 Task: Start in the project Wayfarer the sprint 'Full Throttle', with a duration of 3 weeks.
Action: Mouse moved to (170, 46)
Screenshot: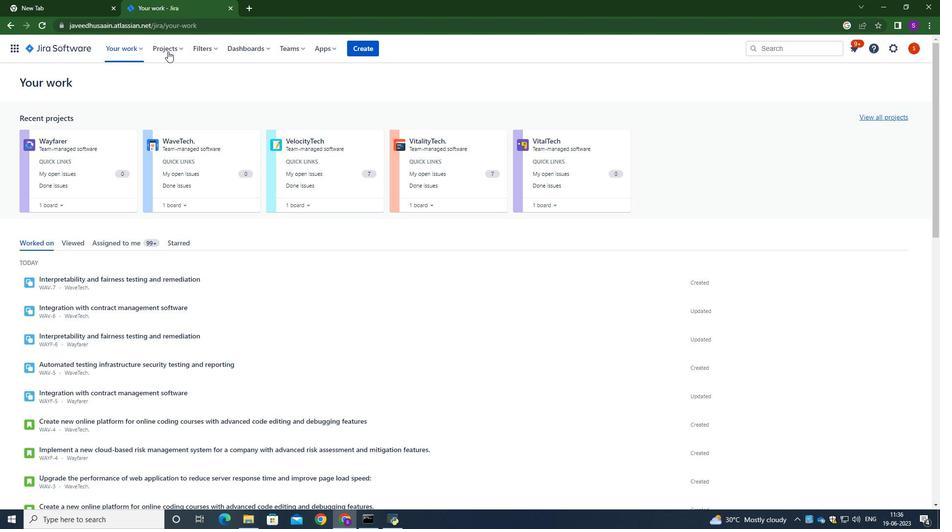 
Action: Mouse pressed left at (170, 46)
Screenshot: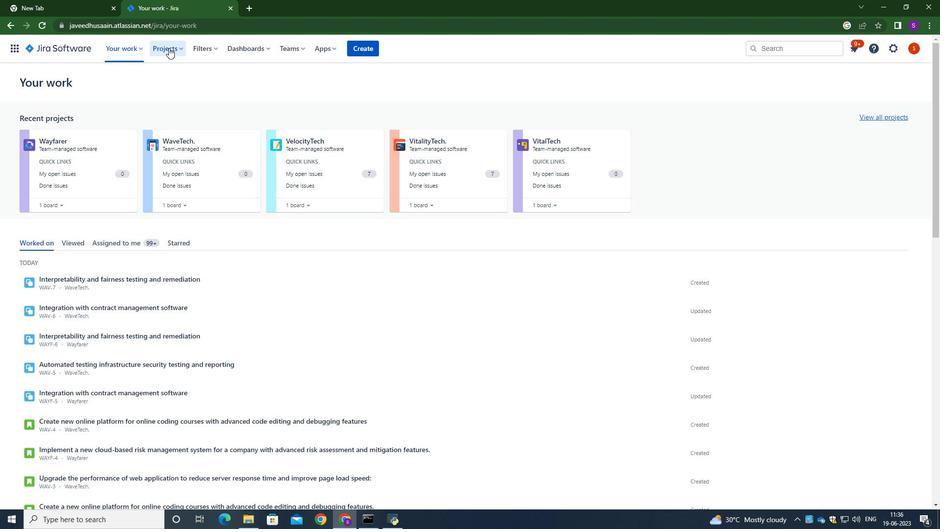 
Action: Mouse moved to (203, 113)
Screenshot: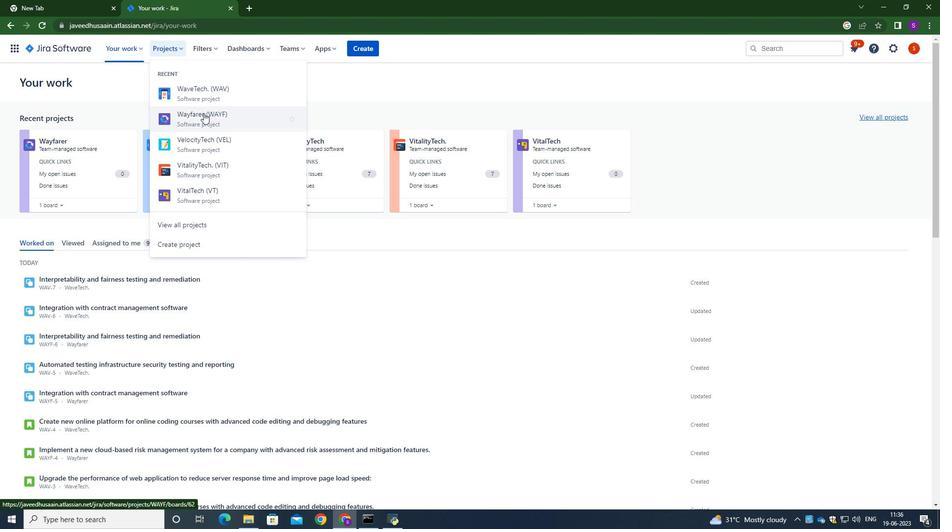 
Action: Mouse pressed left at (203, 113)
Screenshot: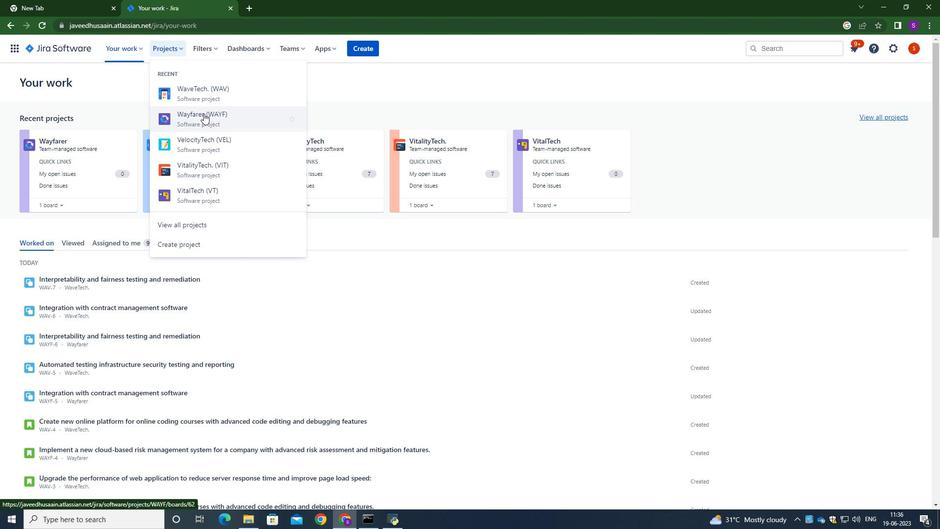 
Action: Mouse moved to (56, 151)
Screenshot: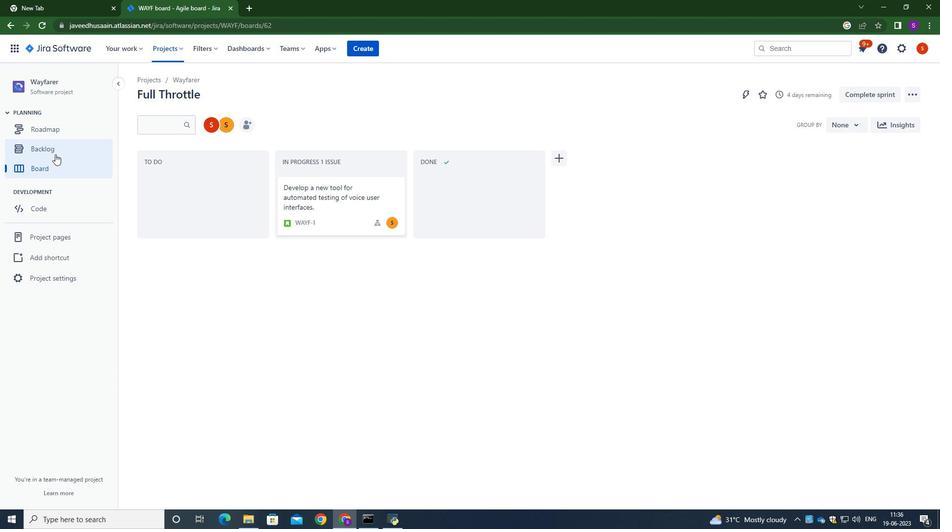
Action: Mouse pressed left at (56, 151)
Screenshot: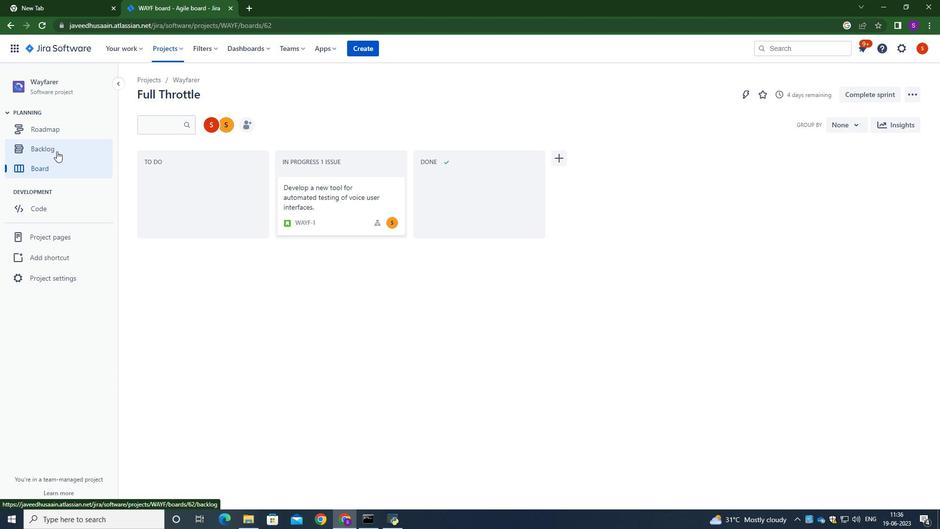 
Action: Mouse moved to (873, 331)
Screenshot: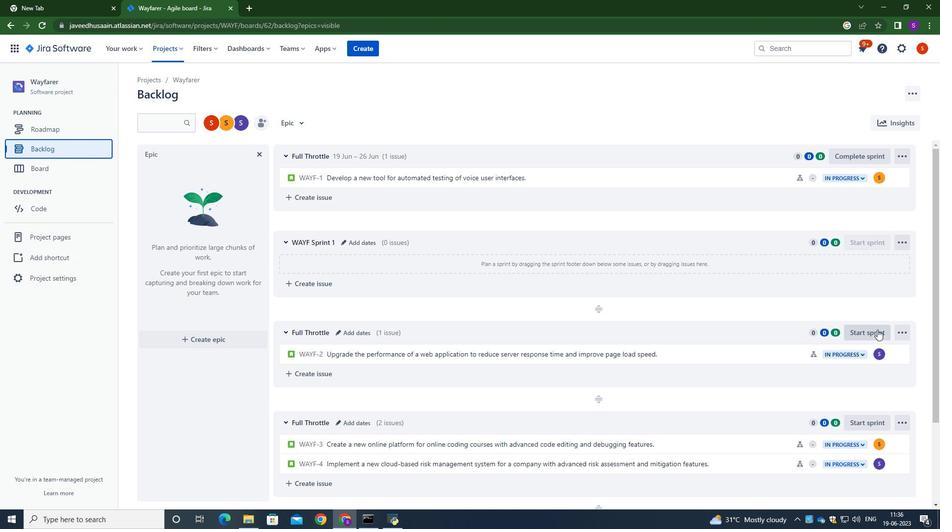 
Action: Mouse pressed left at (873, 331)
Screenshot: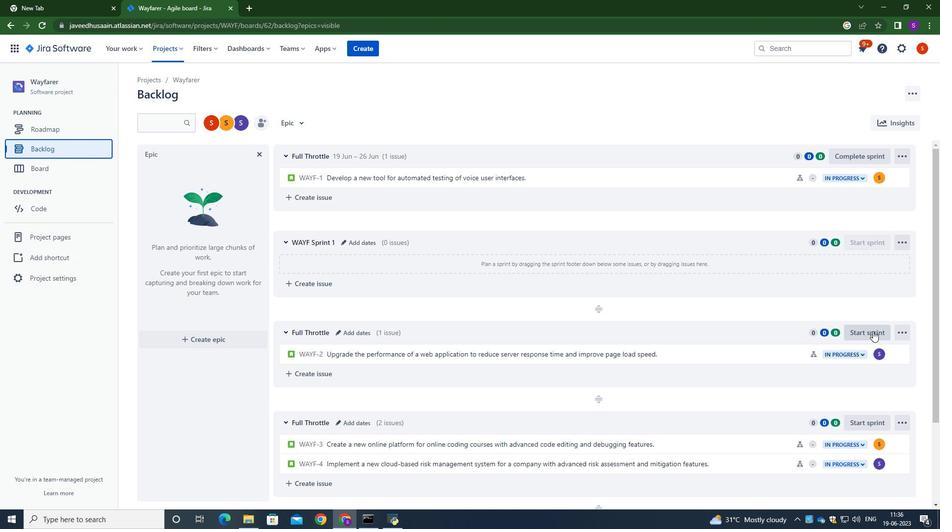 
Action: Mouse moved to (398, 172)
Screenshot: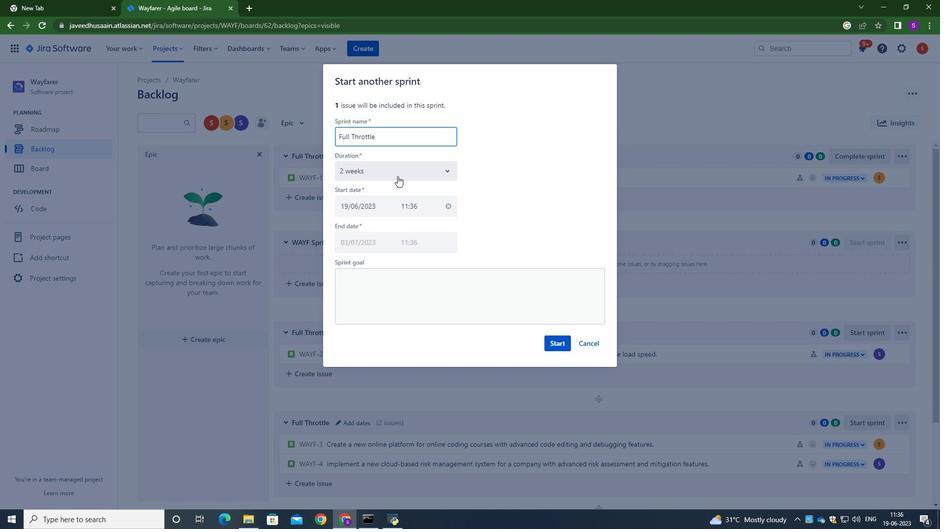 
Action: Mouse pressed left at (398, 172)
Screenshot: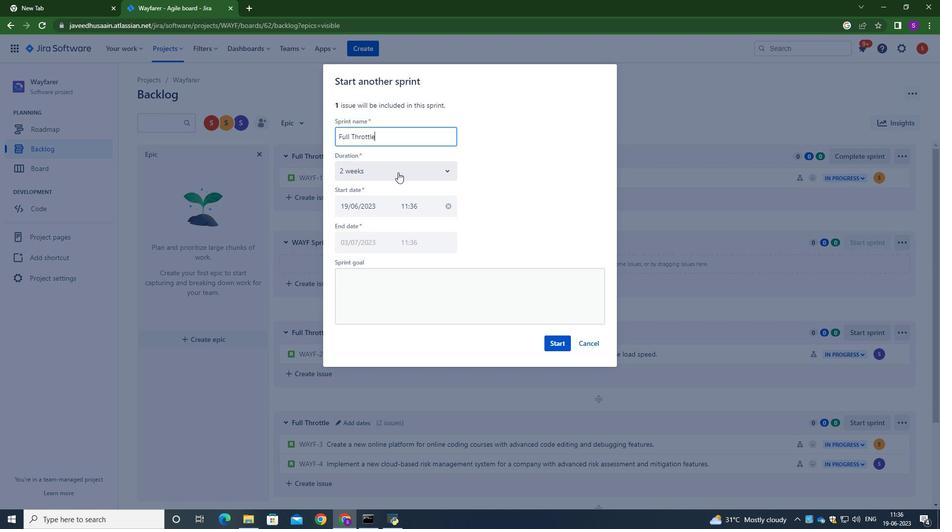 
Action: Mouse moved to (388, 226)
Screenshot: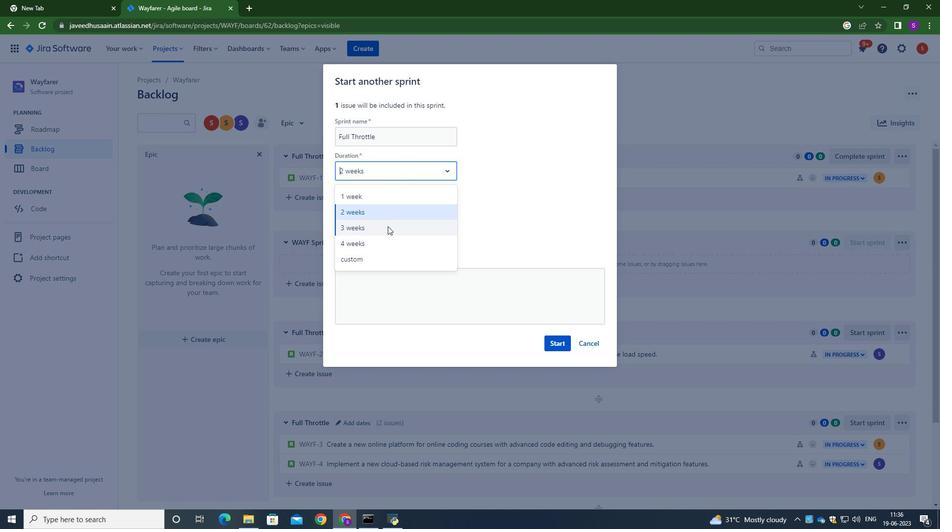 
Action: Mouse pressed left at (388, 226)
Screenshot: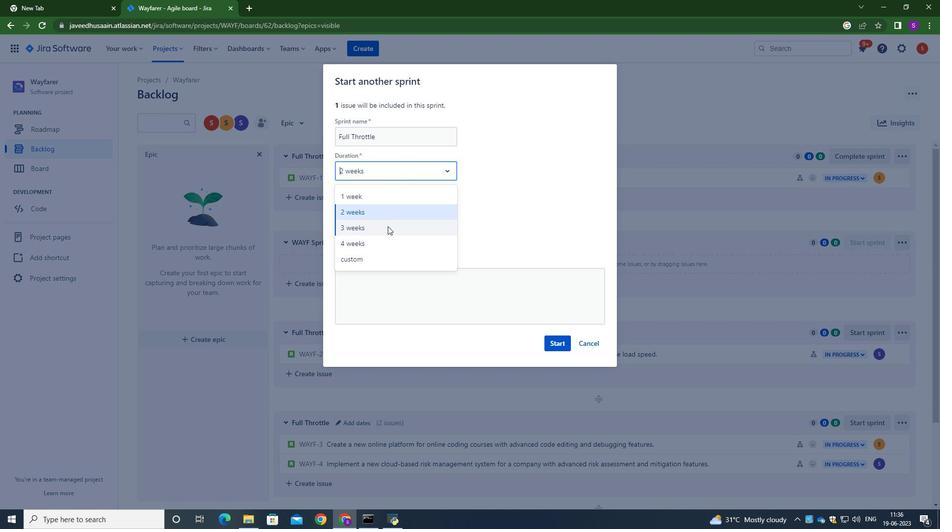 
Action: Mouse moved to (562, 350)
Screenshot: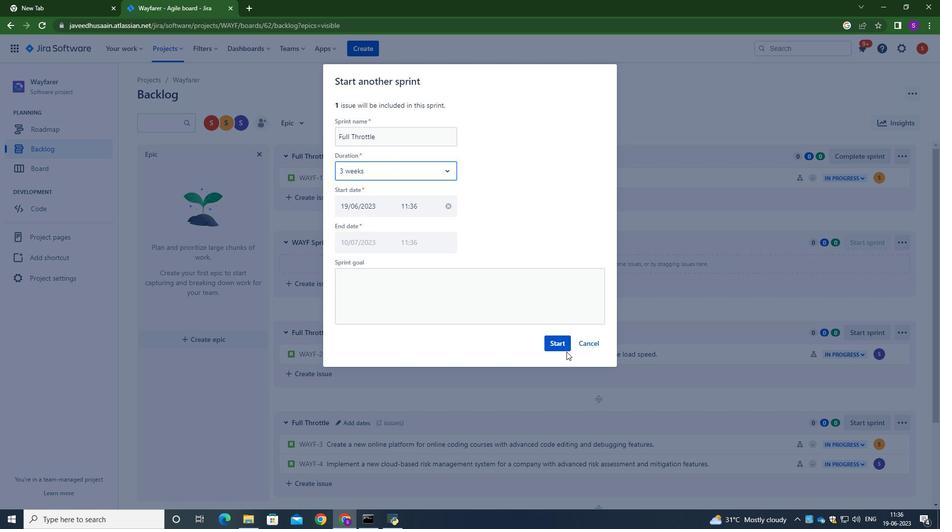 
Action: Mouse pressed left at (562, 350)
Screenshot: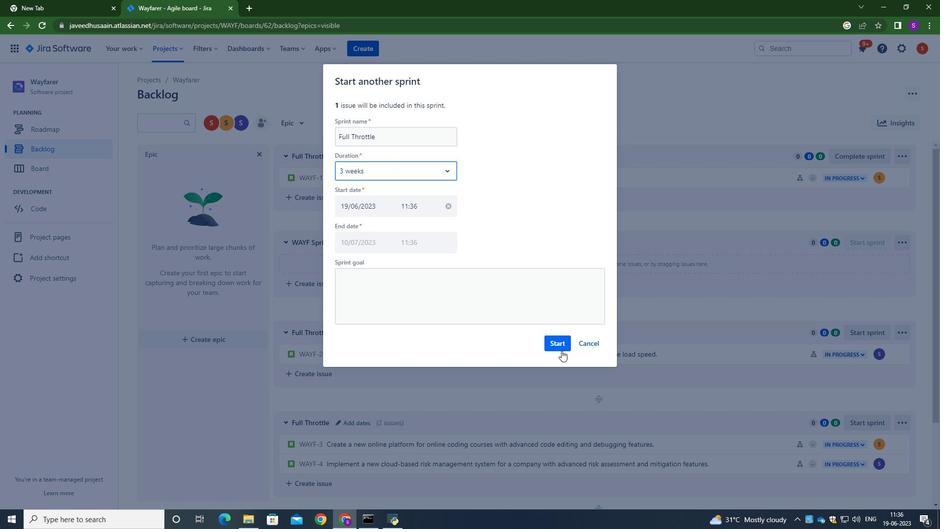 
Action: Mouse moved to (498, 167)
Screenshot: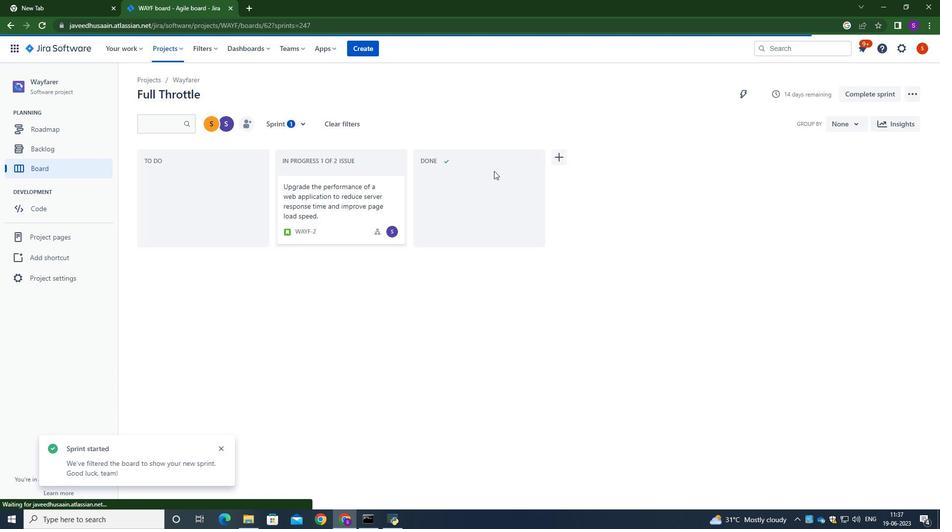 
